 Task: Create in the project WiseTech a sprint 'Gravity Assist'.
Action: Mouse moved to (1071, 384)
Screenshot: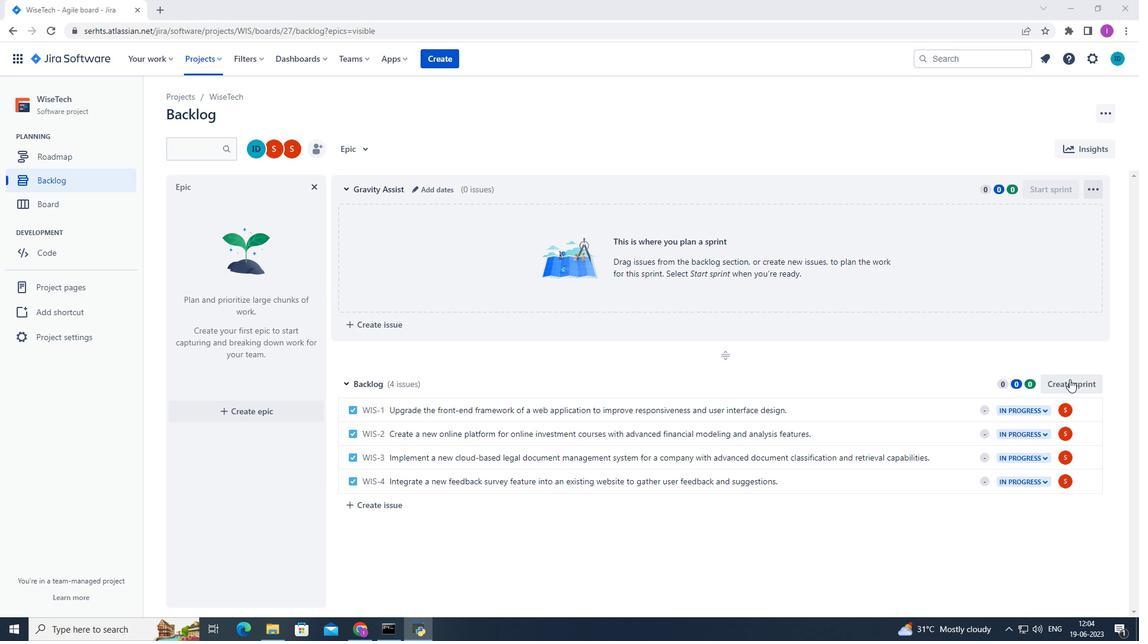 
Action: Mouse pressed left at (1071, 384)
Screenshot: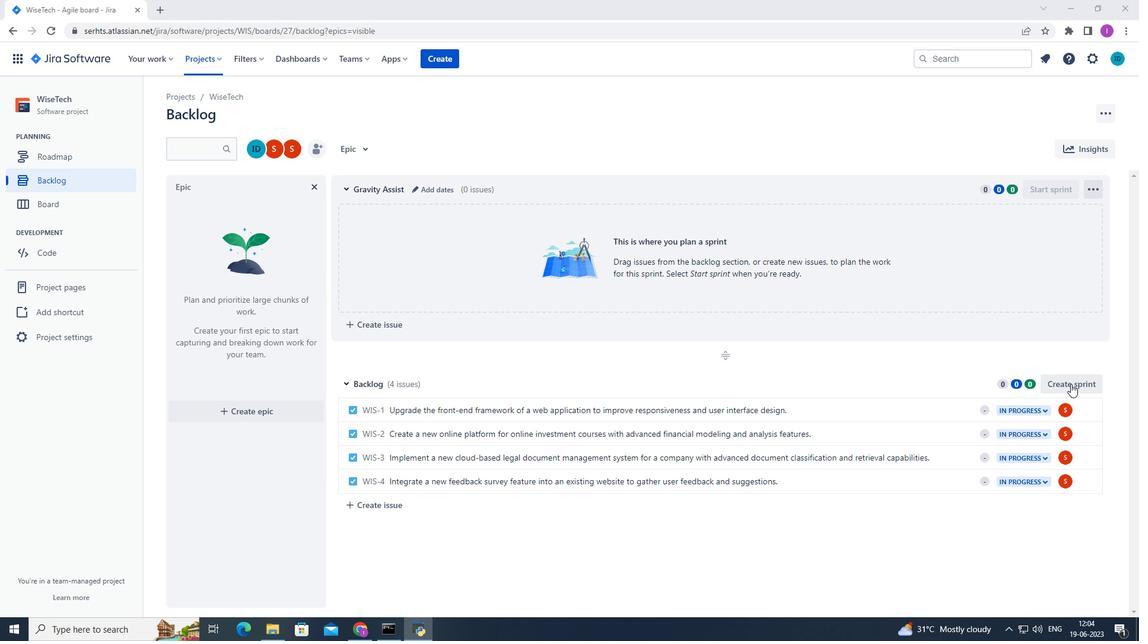 
Action: Mouse moved to (416, 385)
Screenshot: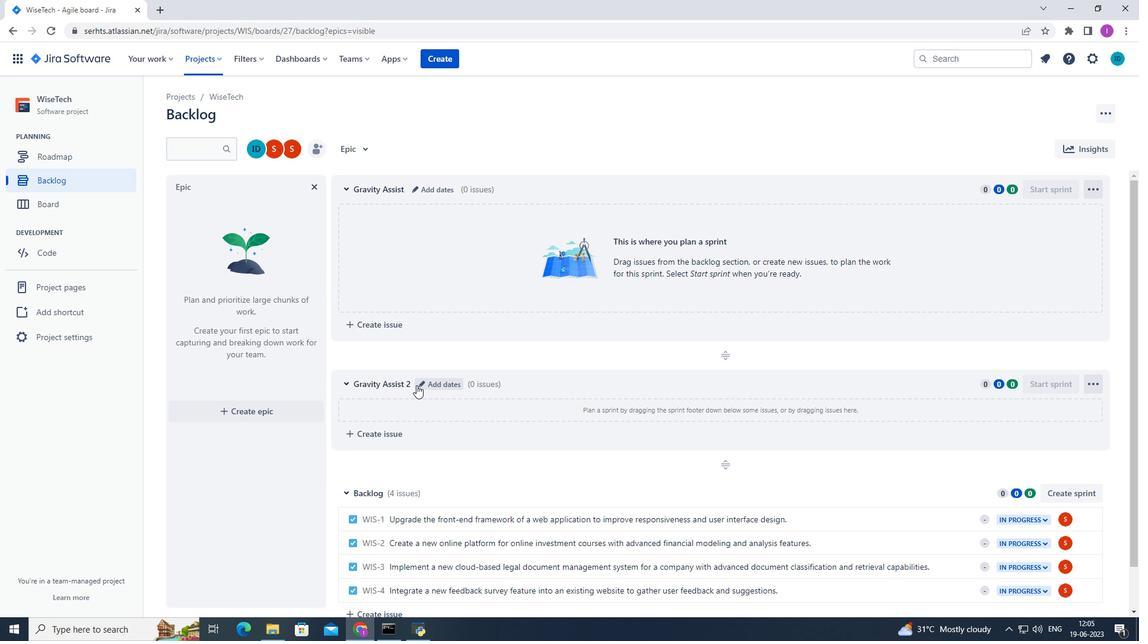 
Action: Mouse pressed left at (416, 385)
Screenshot: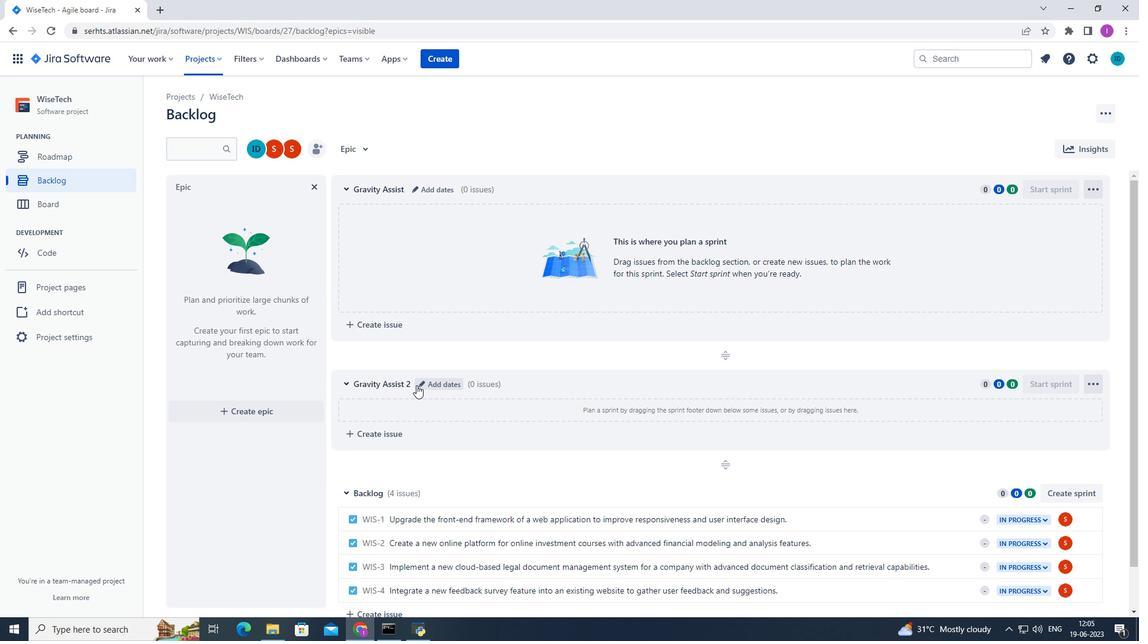 
Action: Mouse moved to (473, 356)
Screenshot: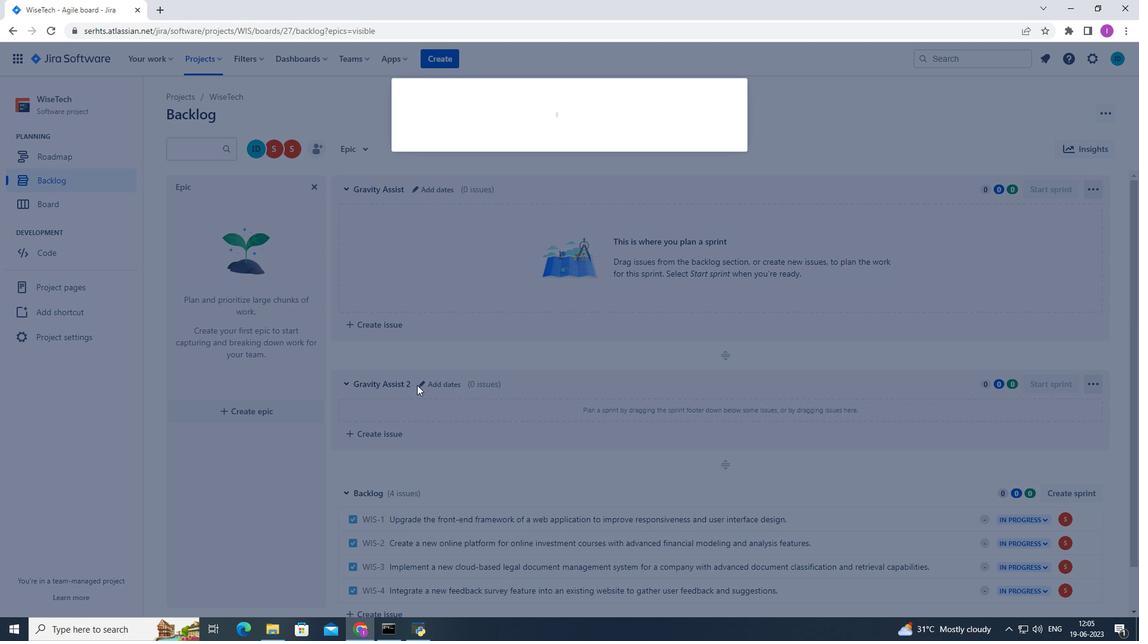 
Action: Key pressed <Key.backspace><Key.backspace><Key.backspace><Key.backspace><Key.backspace><Key.backspace><Key.backspace><Key.backspace><Key.backspace><Key.backspace><Key.backspace><Key.backspace><Key.backspace><Key.backspace><Key.backspace><Key.backspace><Key.shift><Key.shift><Key.shift>Gravi
Screenshot: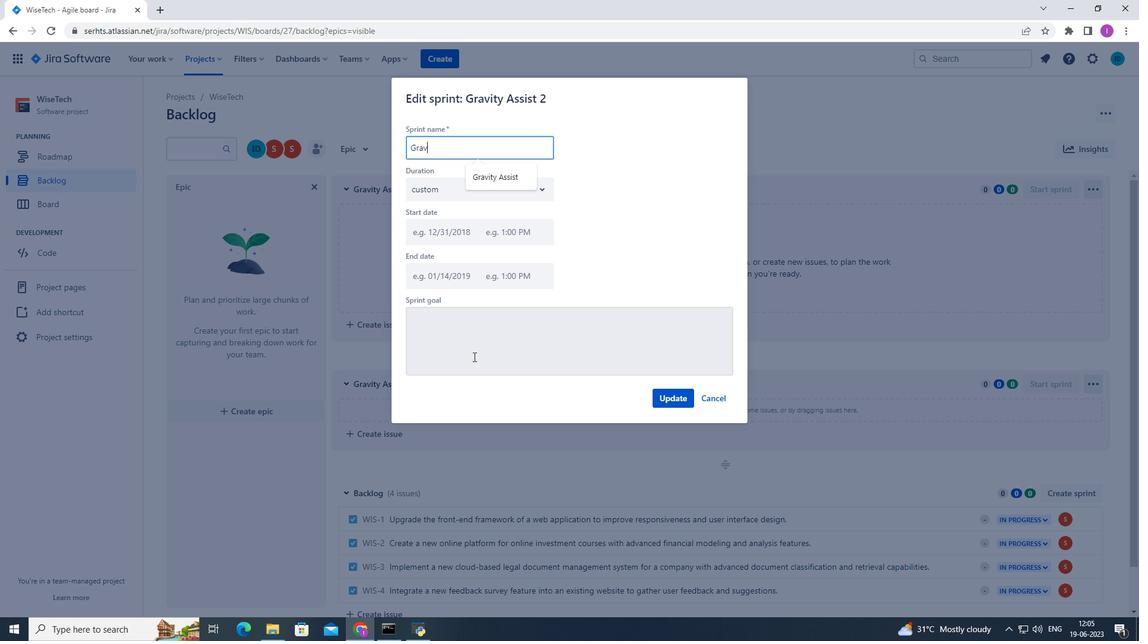
Action: Mouse moved to (494, 173)
Screenshot: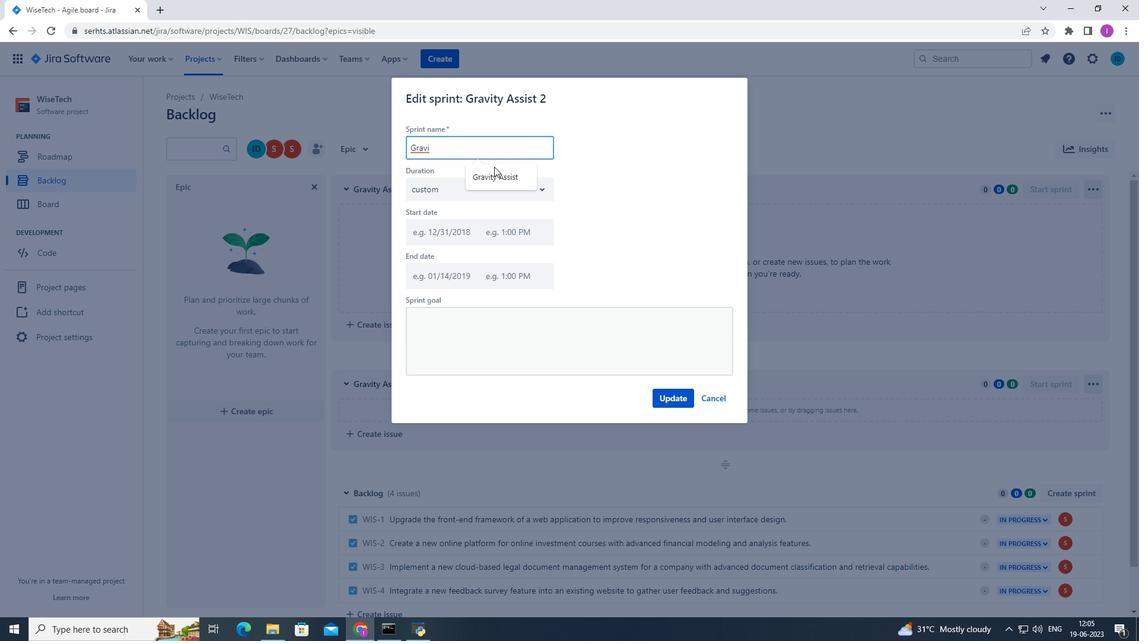 
Action: Mouse pressed left at (494, 173)
Screenshot: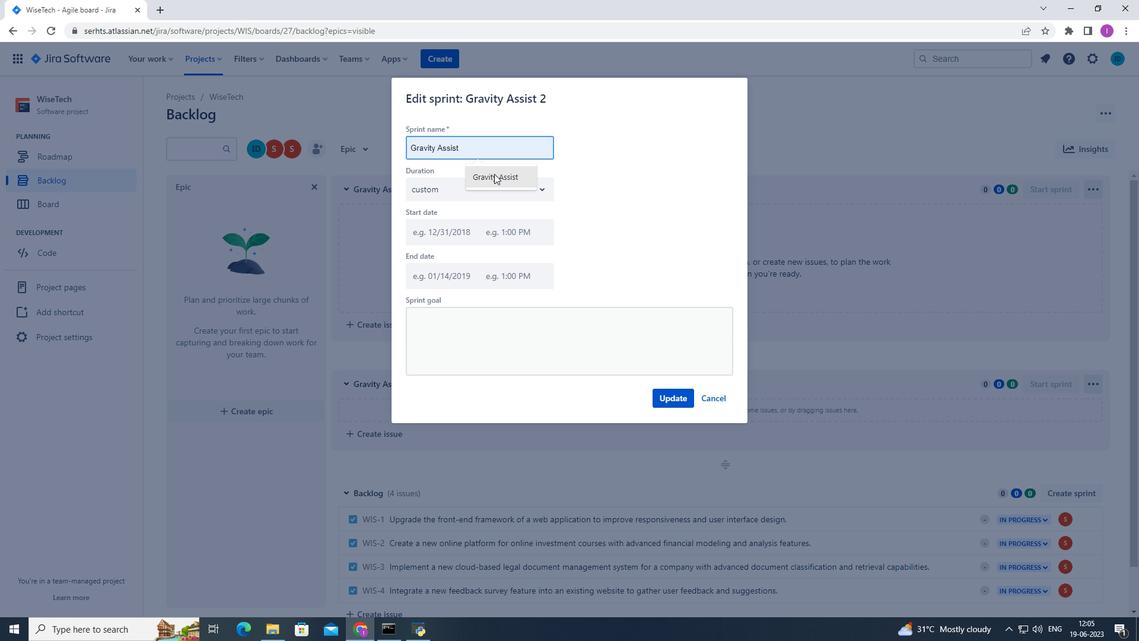 
Action: Mouse moved to (673, 404)
Screenshot: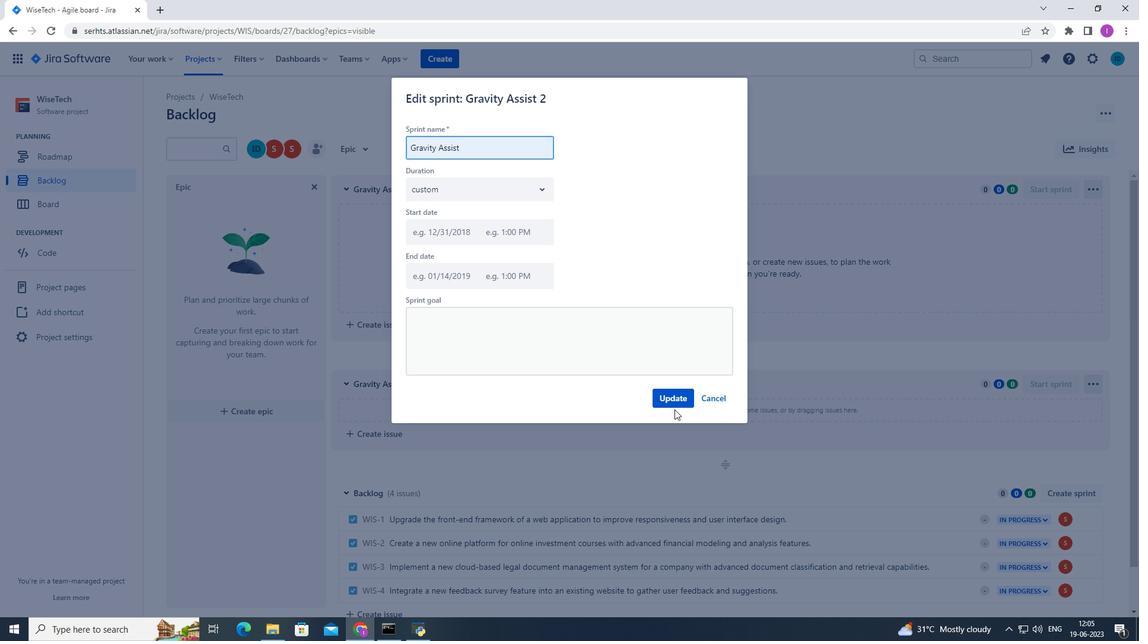 
Action: Mouse pressed left at (673, 404)
Screenshot: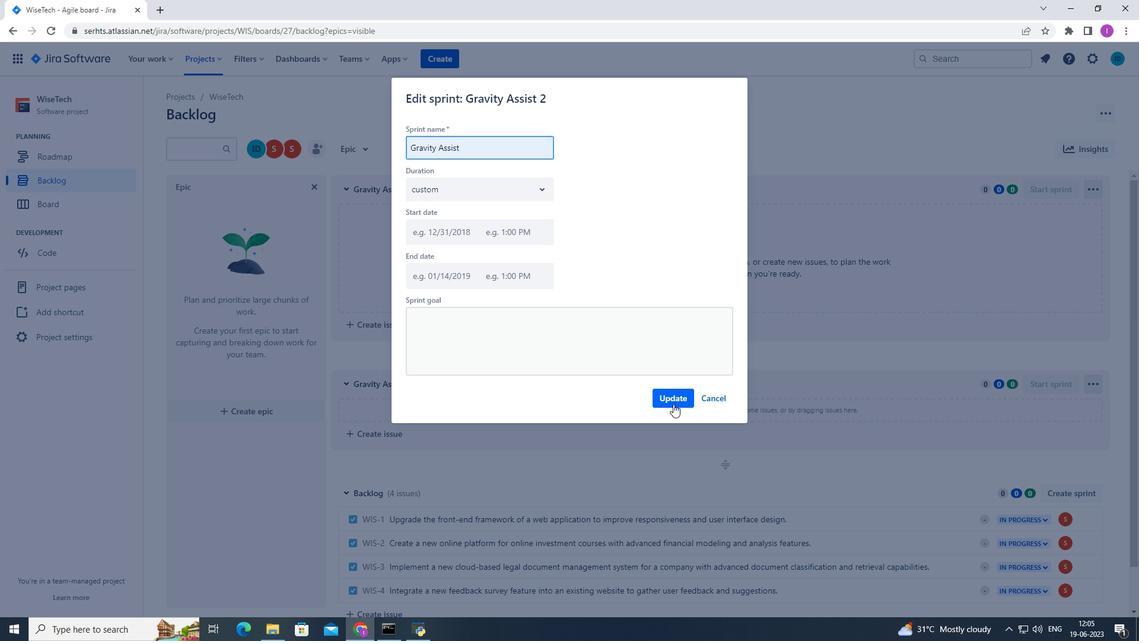 
Action: Mouse moved to (673, 404)
Screenshot: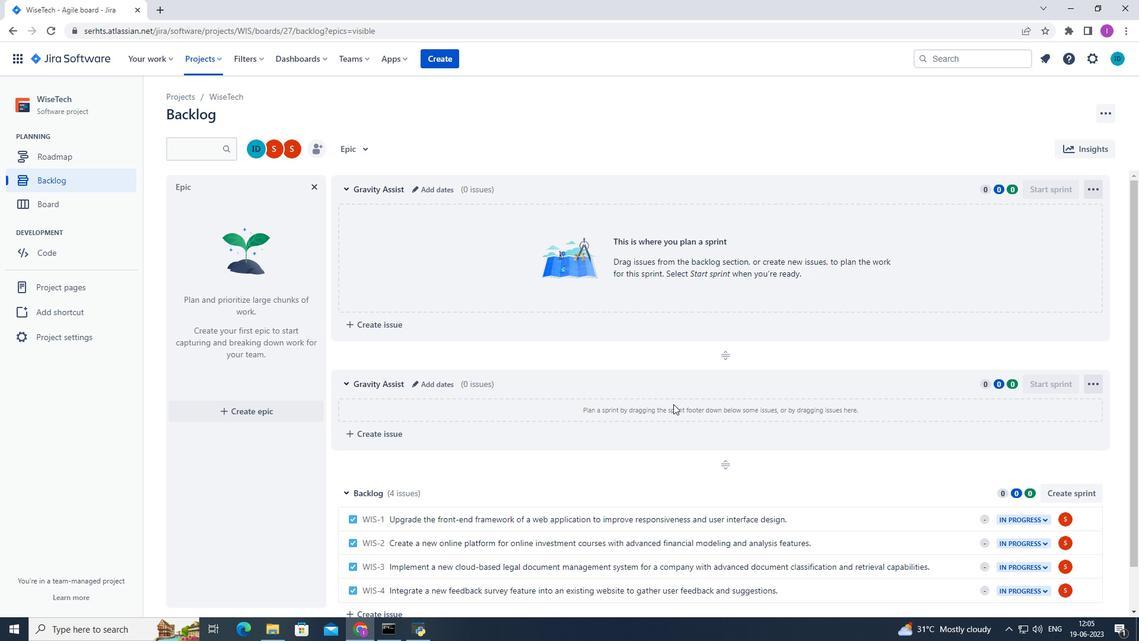 
